 Task: Create a rule when custom fields attachments is set to a date not in next month by me.
Action: Mouse moved to (1051, 85)
Screenshot: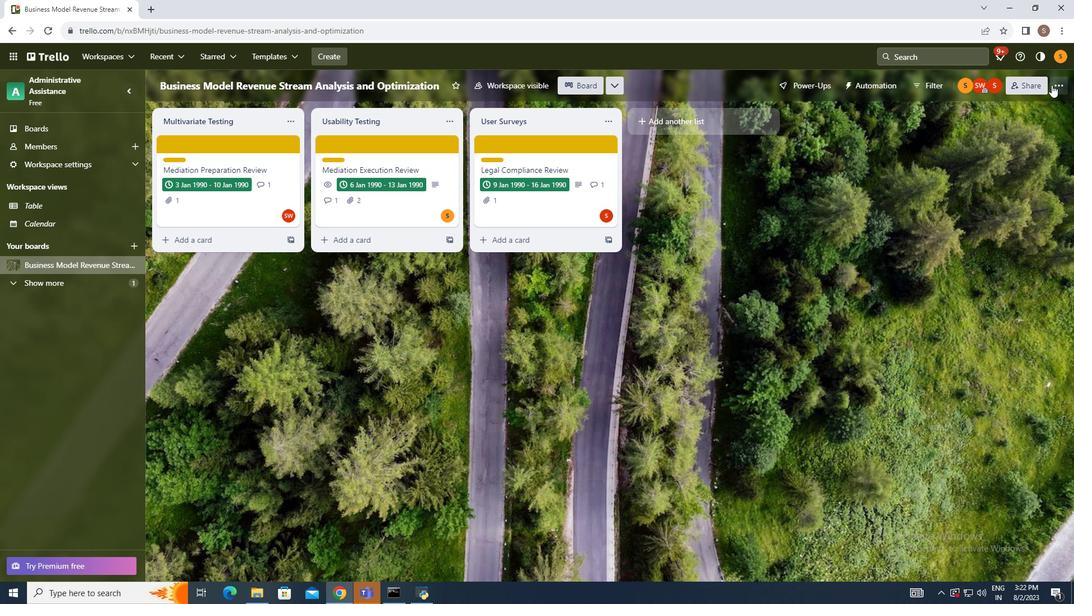 
Action: Mouse pressed left at (1051, 85)
Screenshot: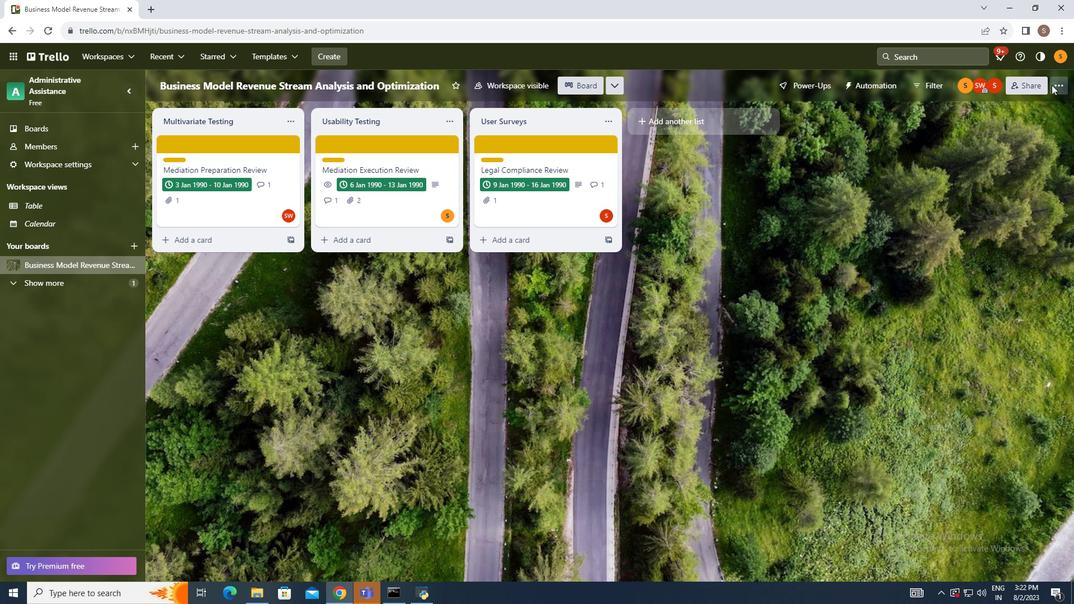 
Action: Mouse moved to (988, 234)
Screenshot: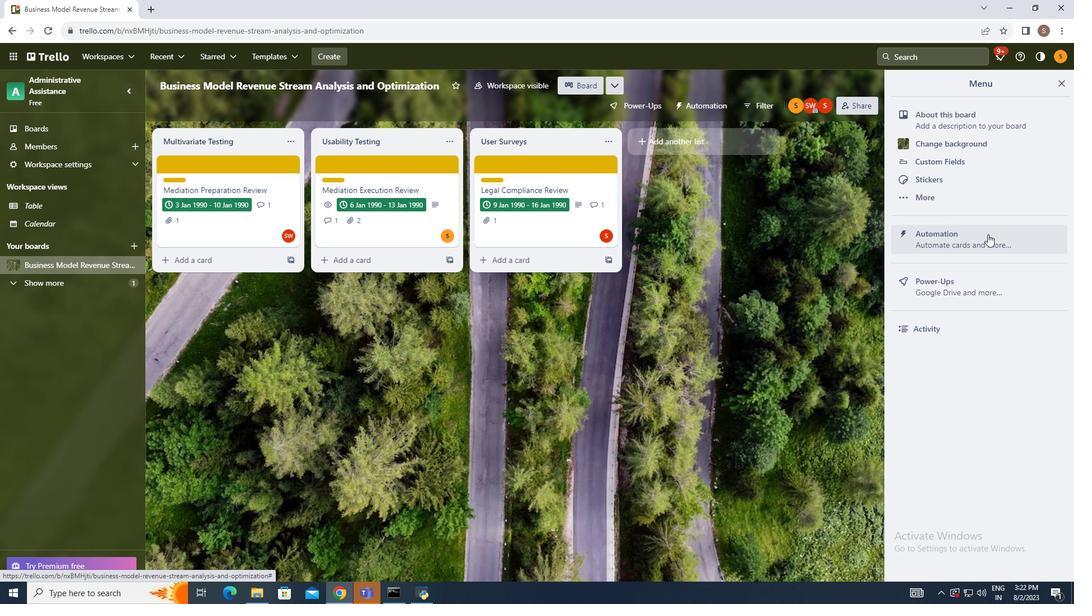 
Action: Mouse pressed left at (988, 234)
Screenshot: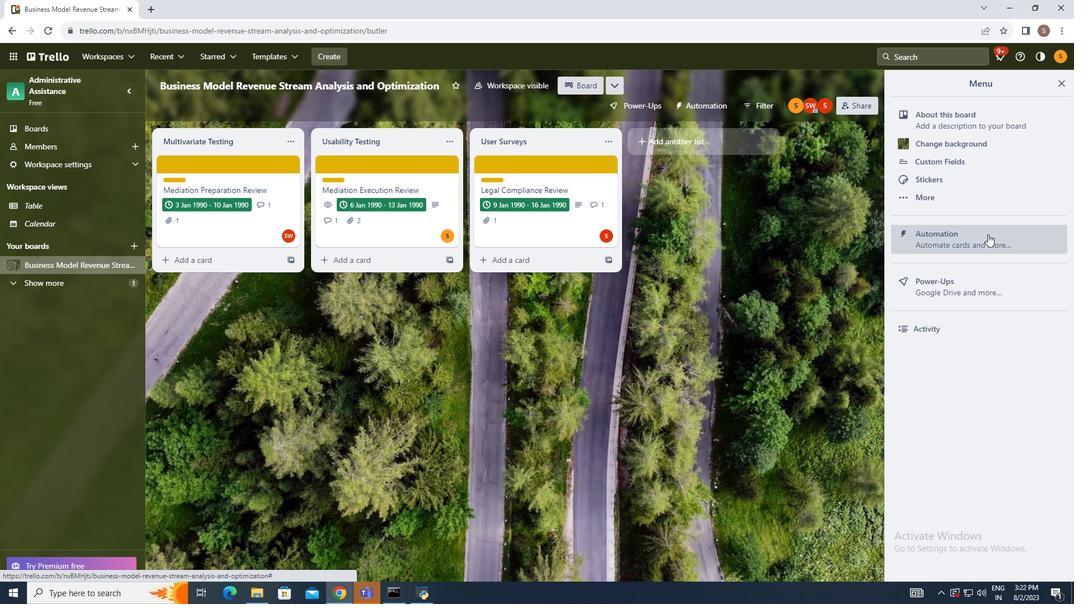 
Action: Mouse moved to (217, 207)
Screenshot: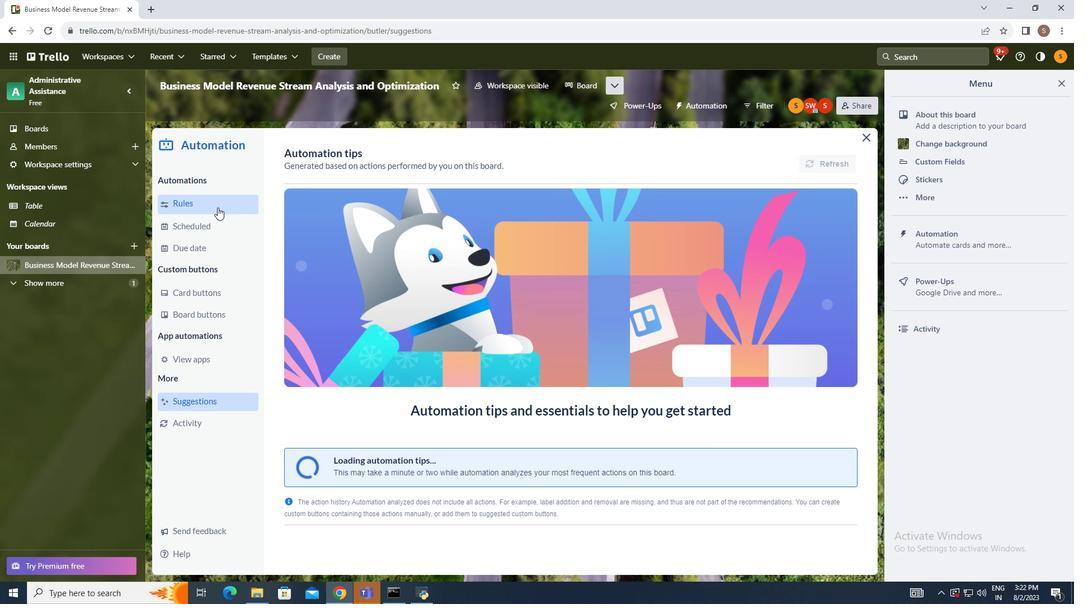 
Action: Mouse pressed left at (217, 207)
Screenshot: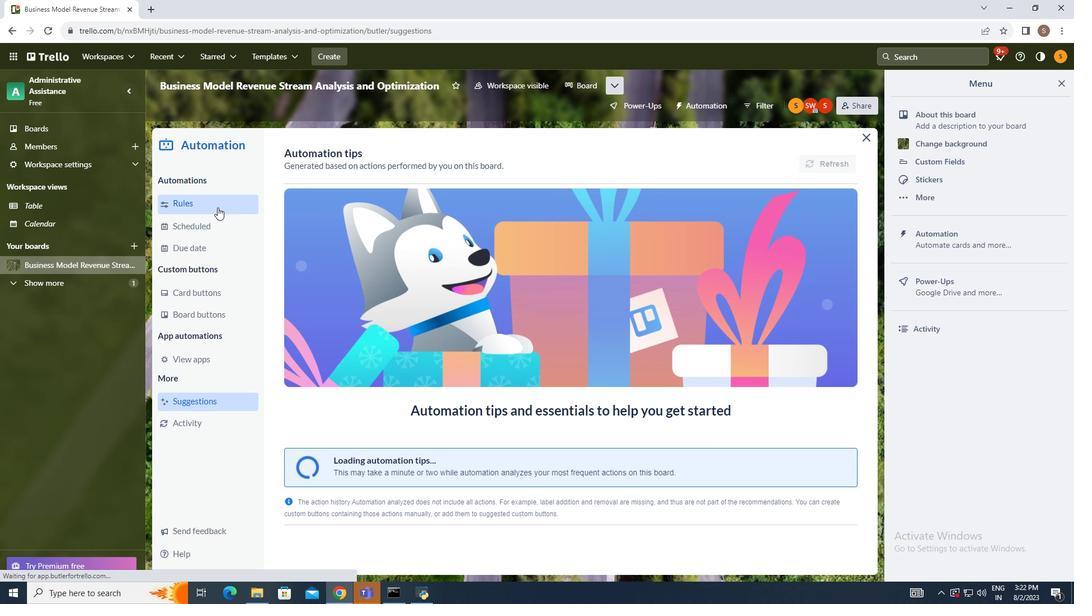 
Action: Mouse moved to (750, 154)
Screenshot: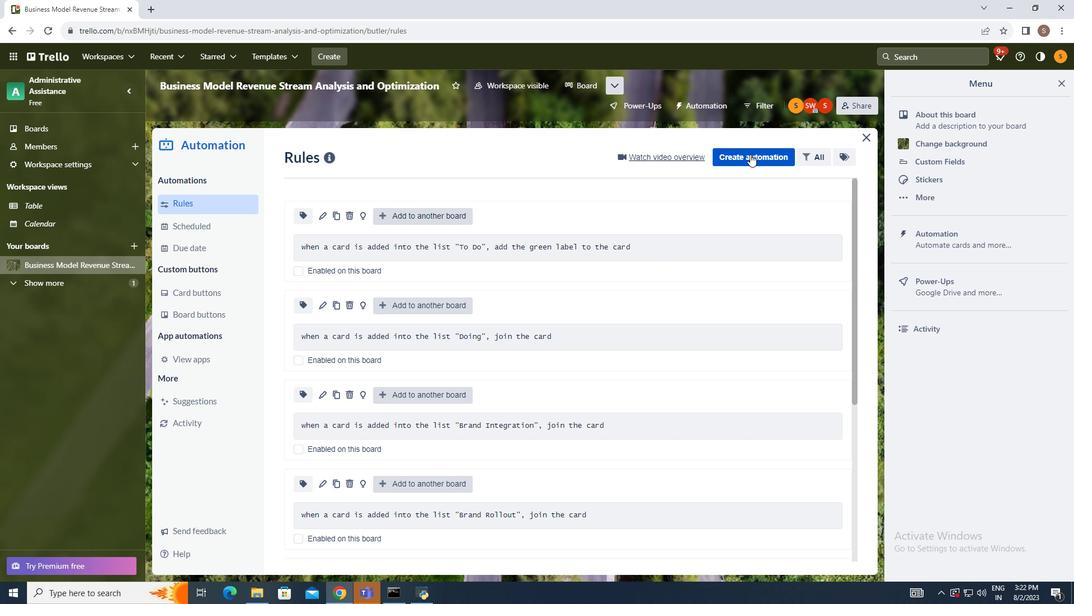 
Action: Mouse pressed left at (750, 154)
Screenshot: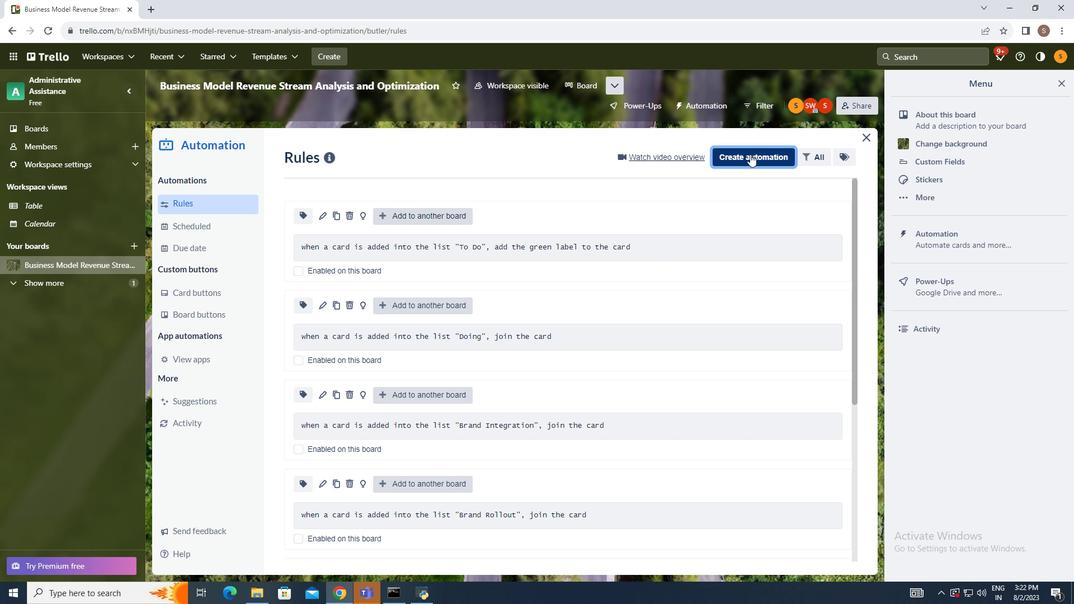 
Action: Mouse moved to (563, 268)
Screenshot: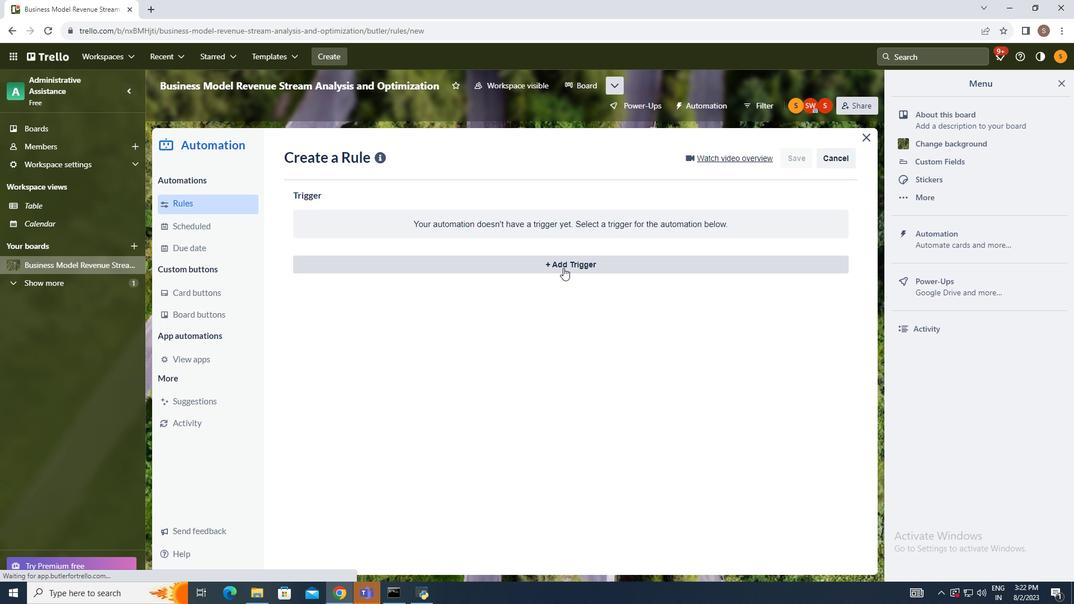 
Action: Mouse pressed left at (563, 268)
Screenshot: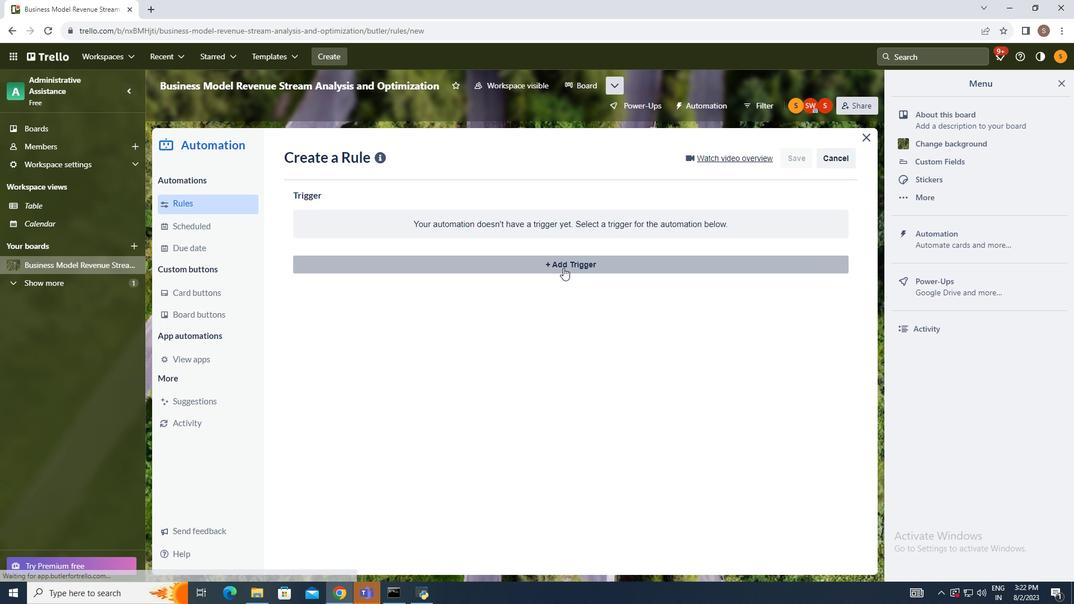 
Action: Mouse moved to (562, 305)
Screenshot: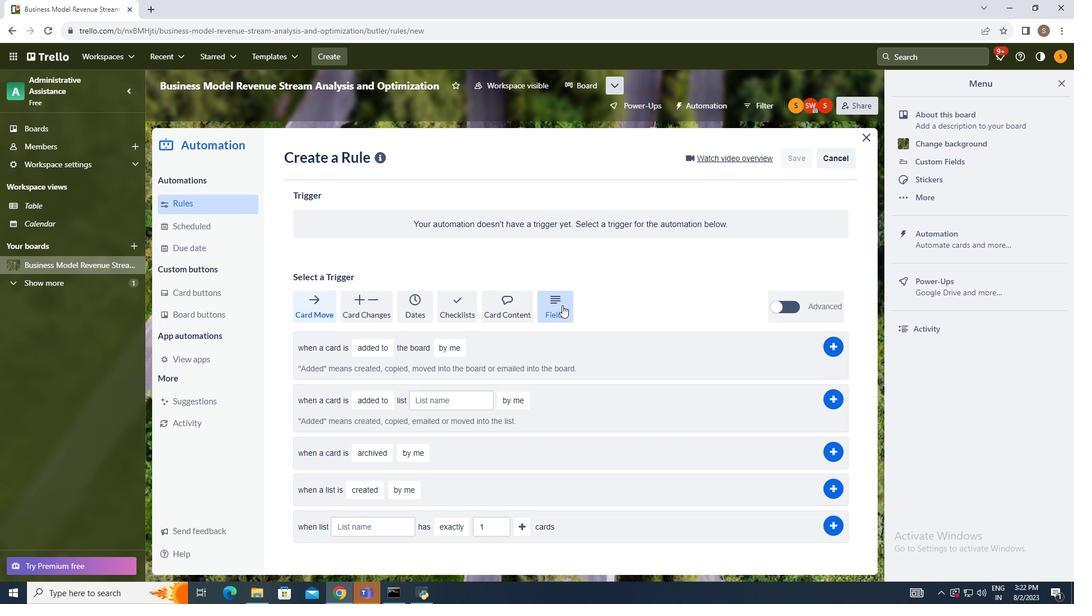 
Action: Mouse pressed left at (562, 305)
Screenshot: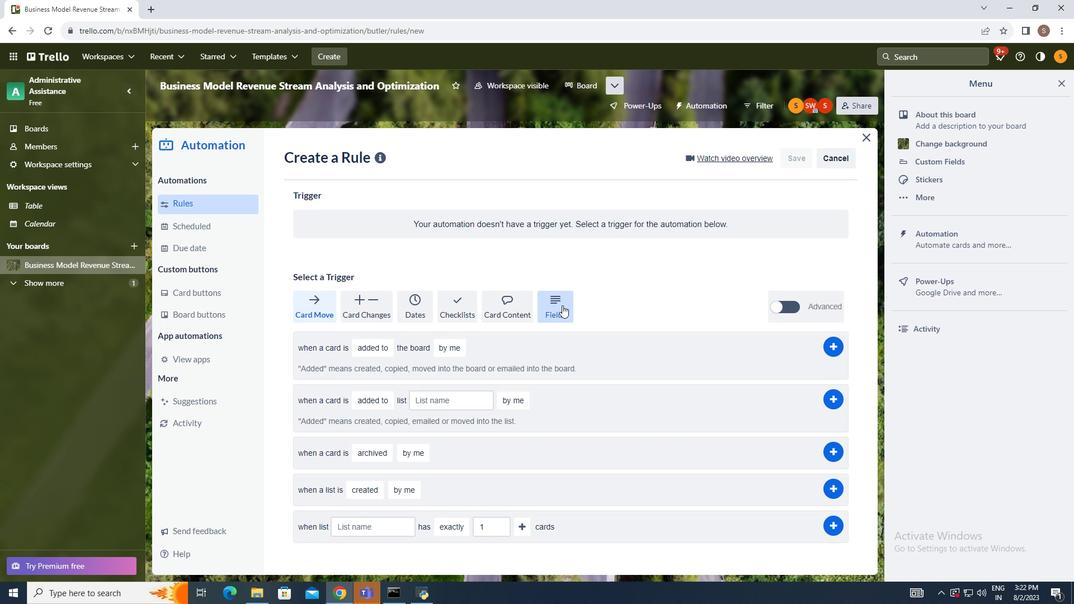 
Action: Mouse moved to (598, 358)
Screenshot: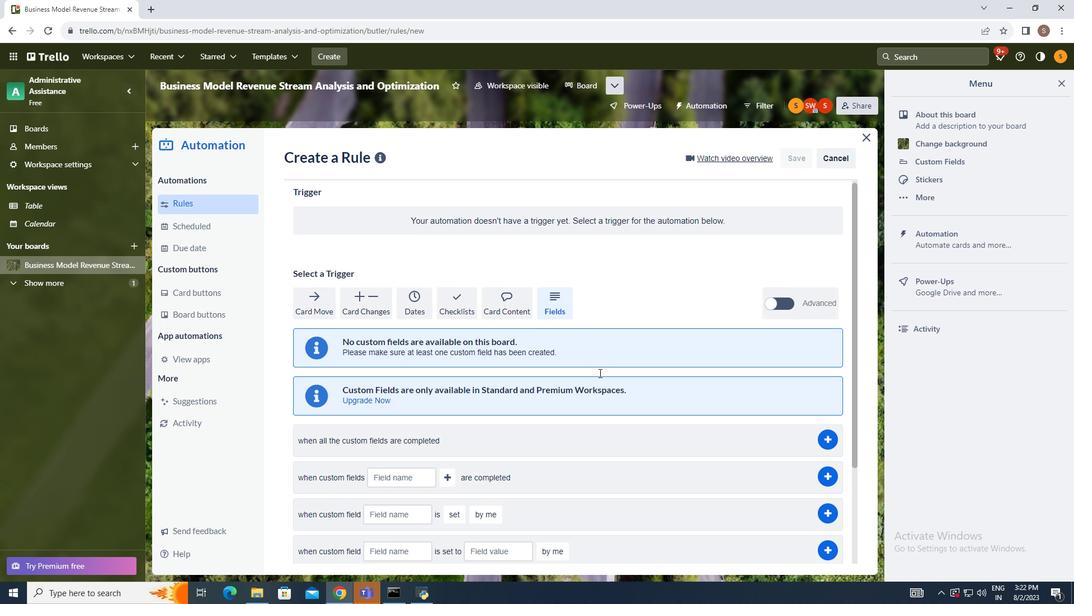 
Action: Mouse scrolled (598, 358) with delta (0, 0)
Screenshot: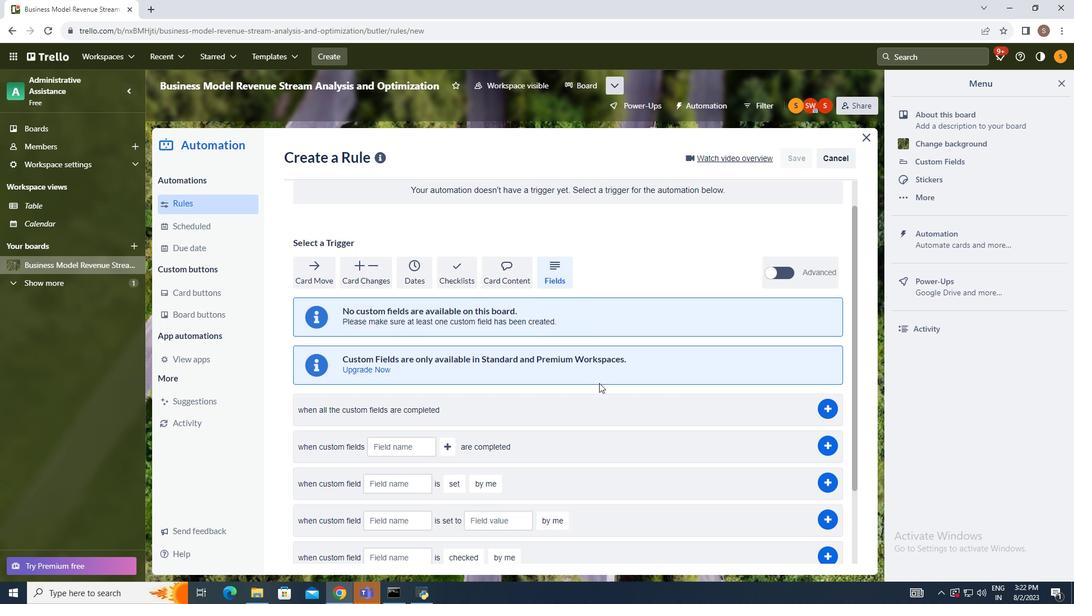 
Action: Mouse moved to (599, 363)
Screenshot: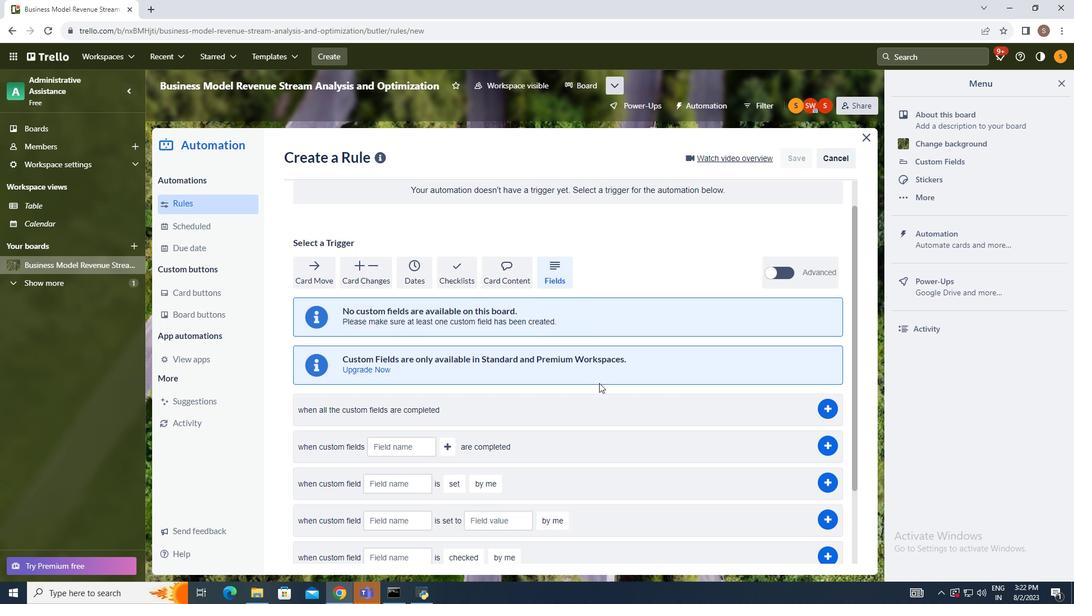 
Action: Mouse scrolled (599, 362) with delta (0, 0)
Screenshot: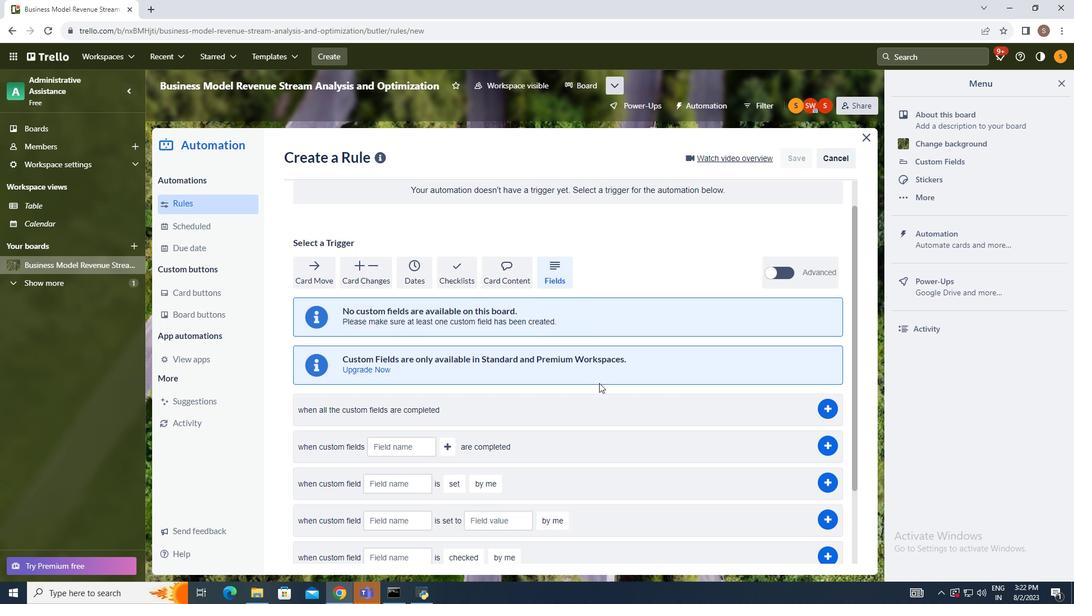 
Action: Mouse moved to (599, 376)
Screenshot: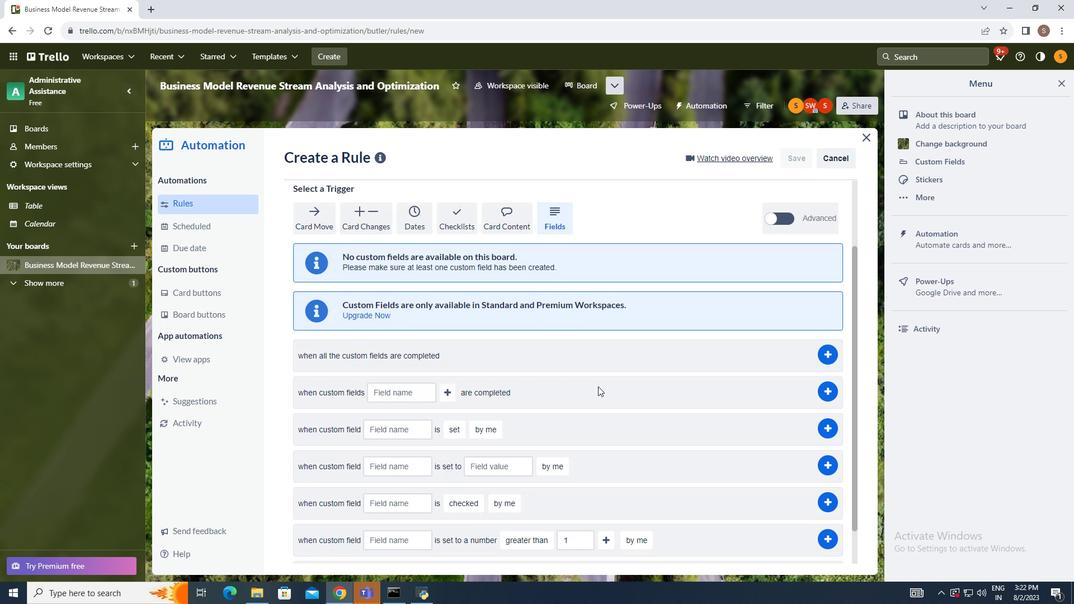 
Action: Mouse scrolled (599, 374) with delta (0, 0)
Screenshot: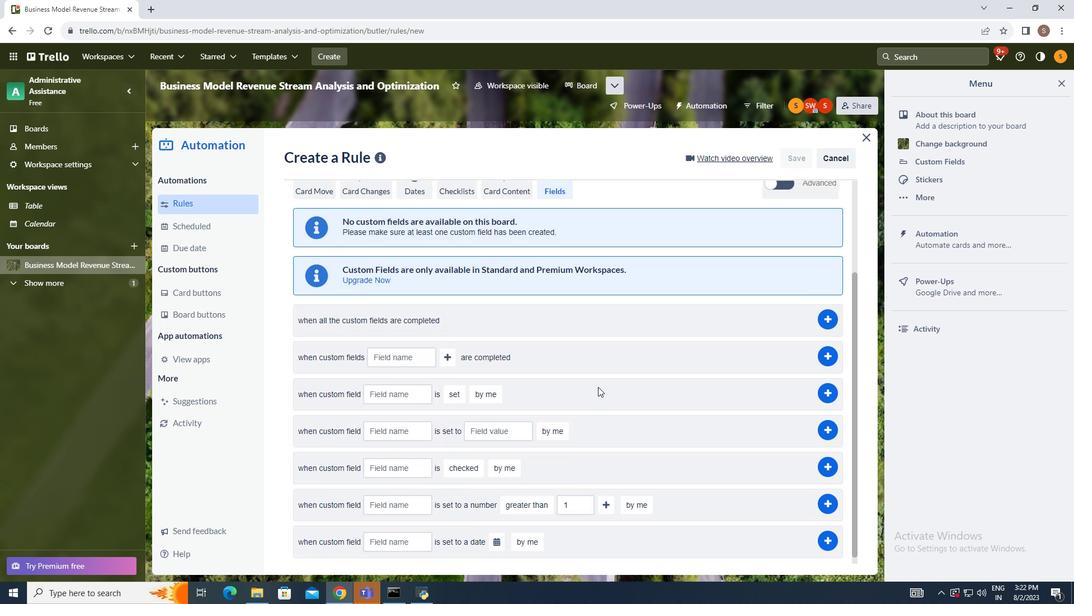 
Action: Mouse moved to (599, 383)
Screenshot: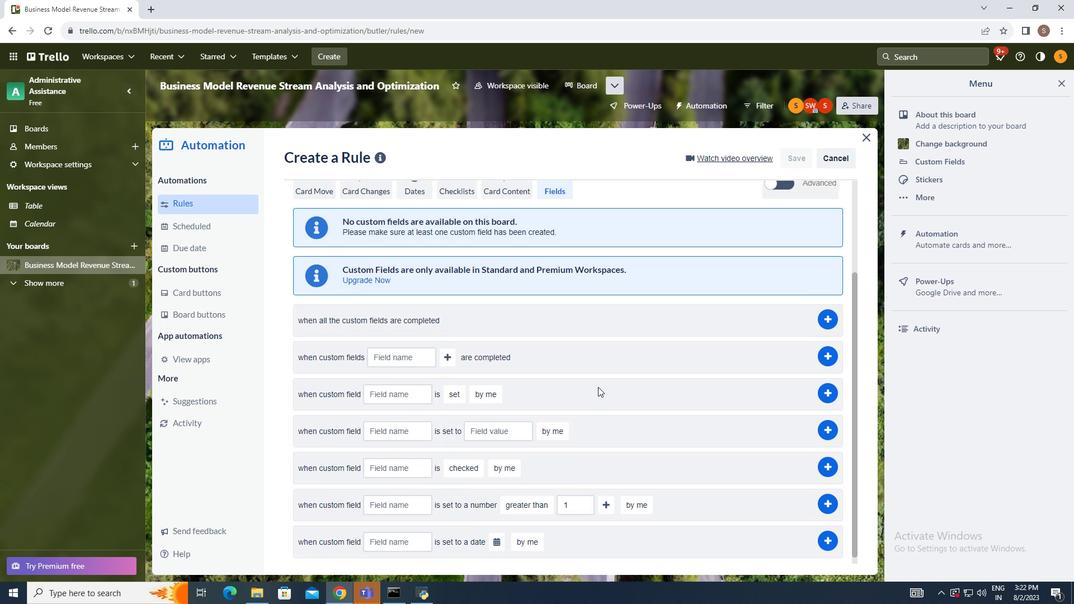 
Action: Mouse scrolled (599, 382) with delta (0, 0)
Screenshot: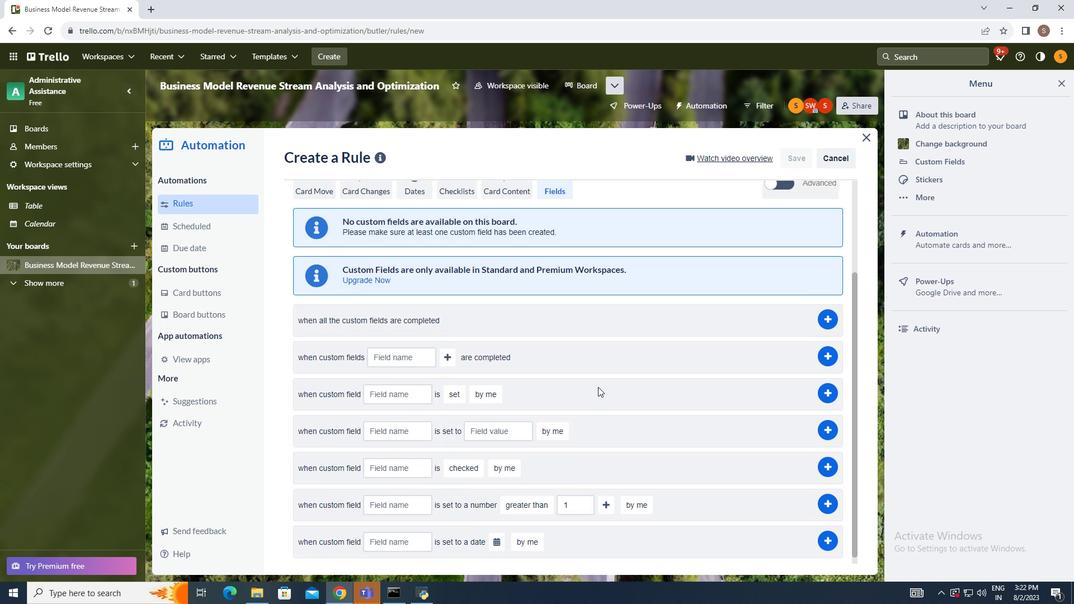 
Action: Mouse moved to (598, 386)
Screenshot: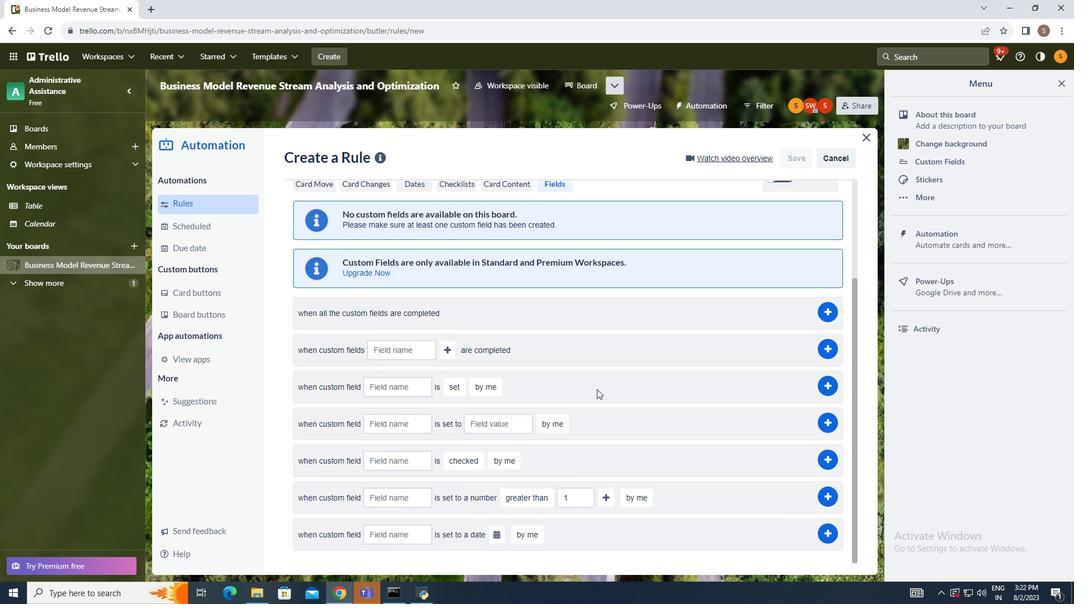 
Action: Mouse scrolled (598, 387) with delta (0, 0)
Screenshot: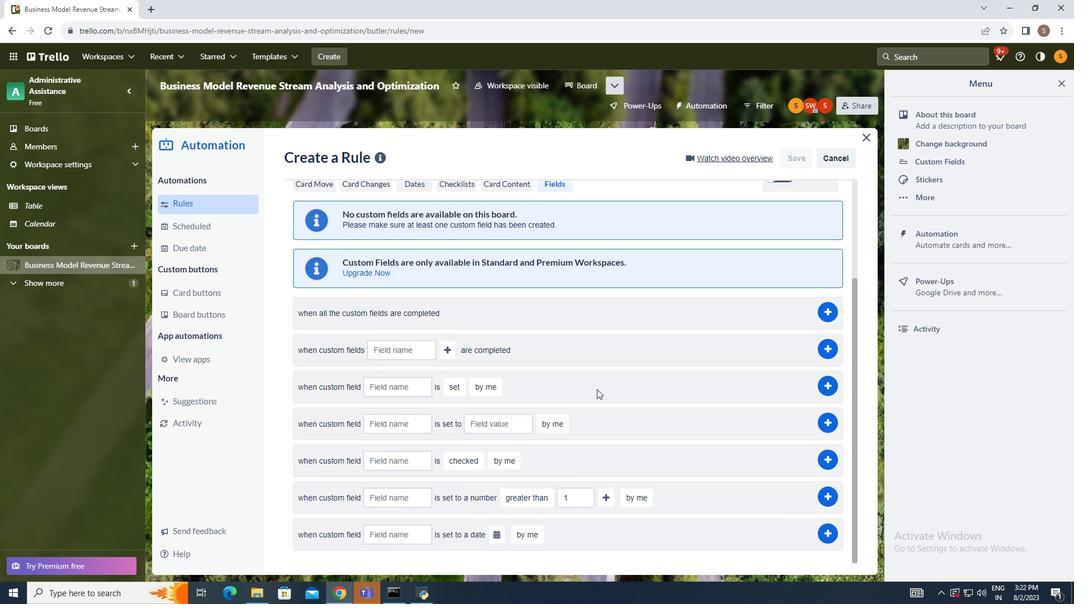
Action: Mouse moved to (598, 387)
Screenshot: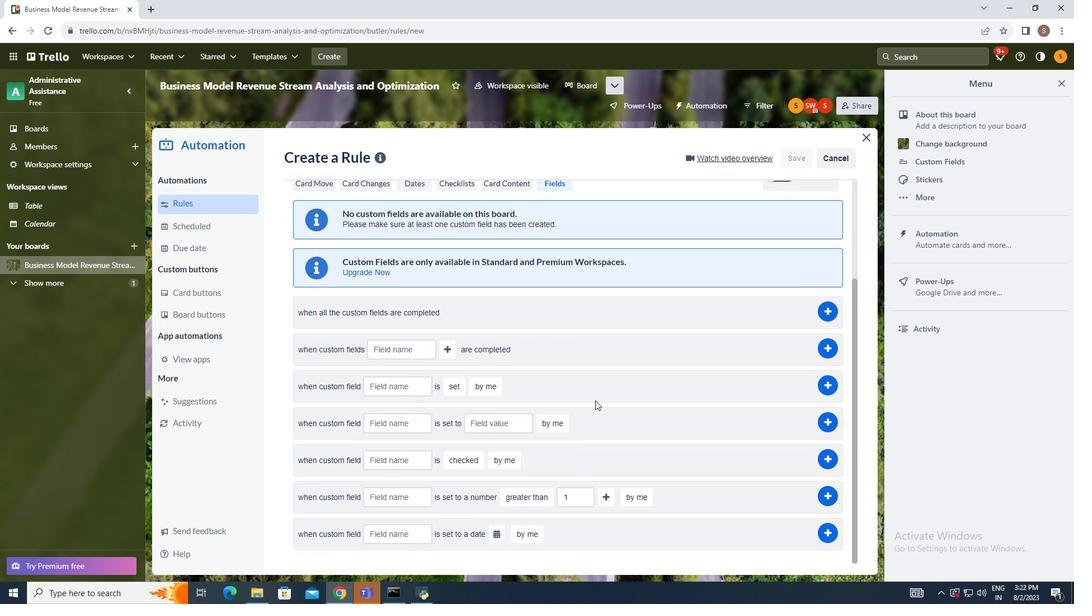 
Action: Mouse scrolled (598, 386) with delta (0, 0)
Screenshot: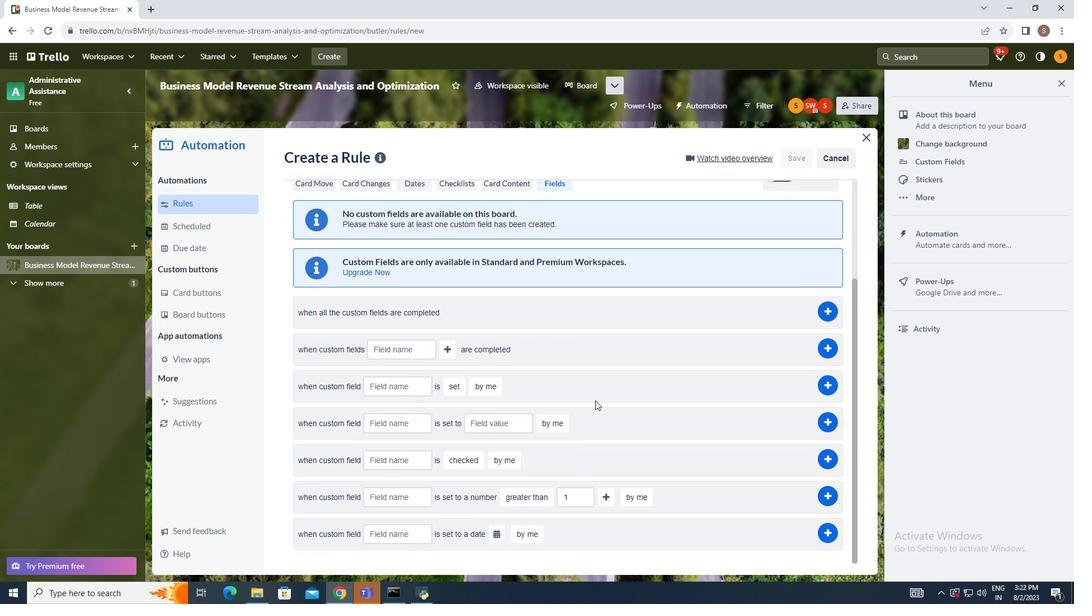 
Action: Mouse moved to (391, 536)
Screenshot: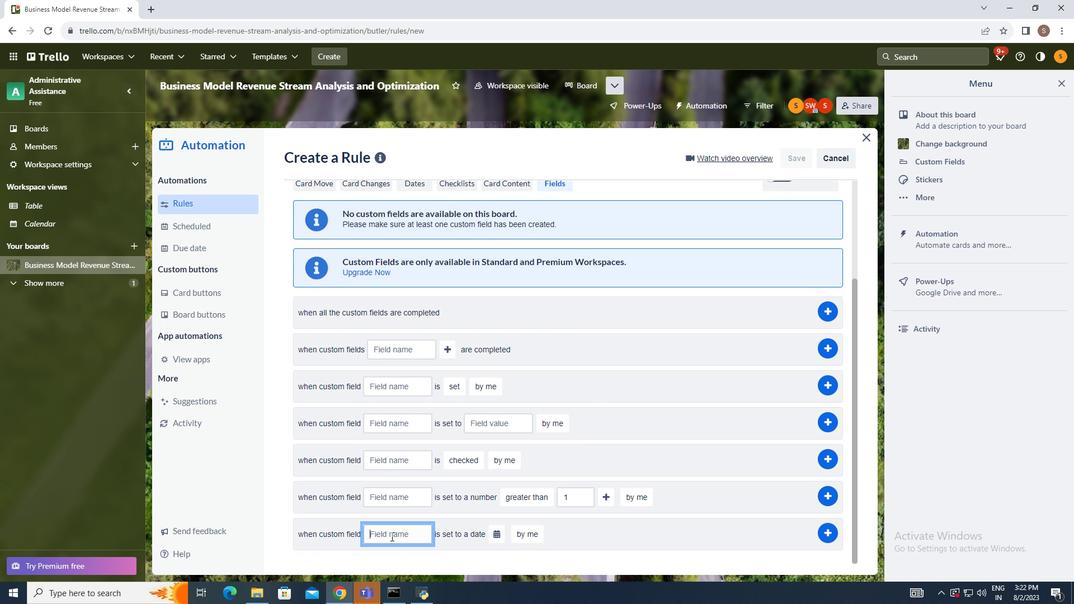
Action: Mouse pressed left at (391, 536)
Screenshot: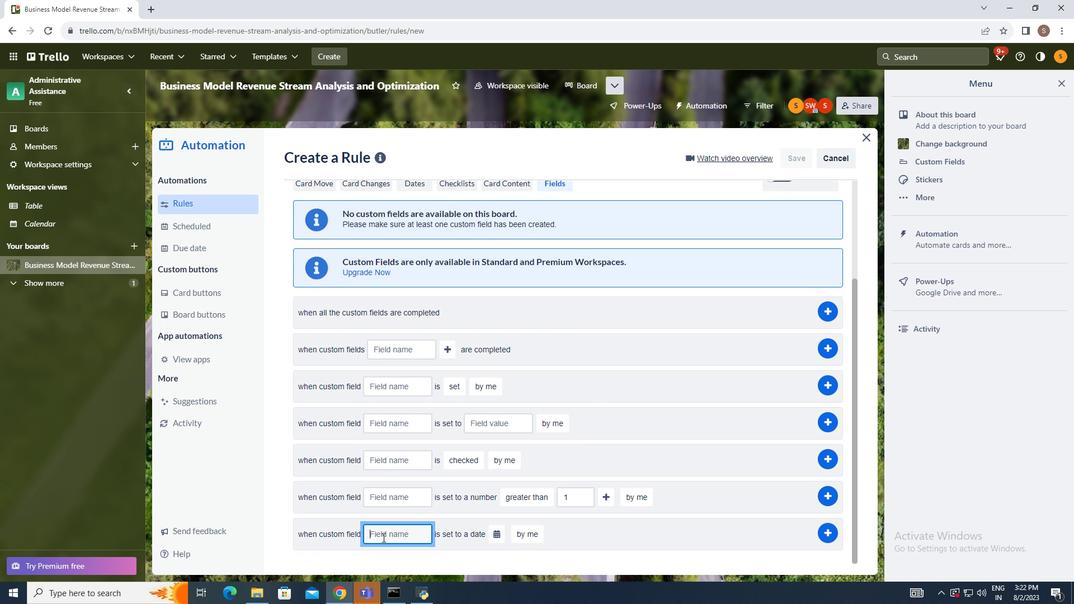 
Action: Mouse moved to (252, 487)
Screenshot: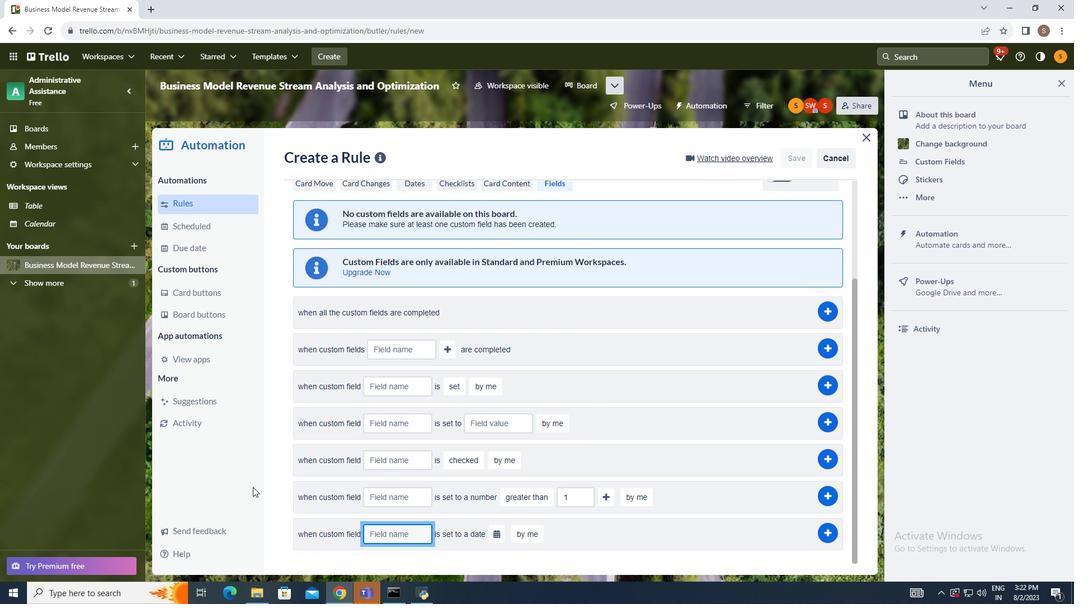 
Action: Key pressed attachments
Screenshot: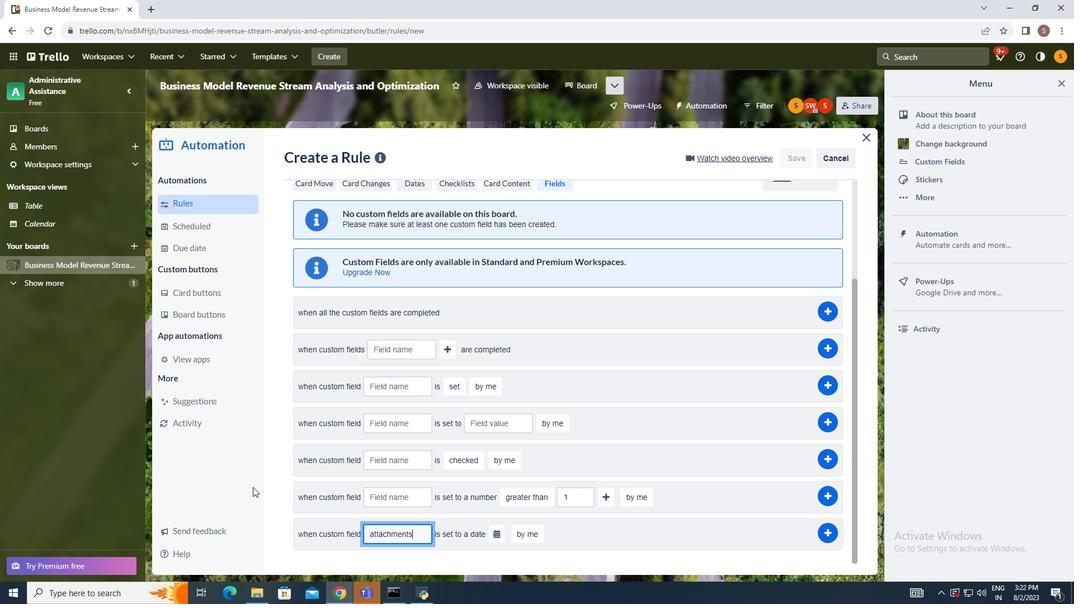 
Action: Mouse moved to (493, 537)
Screenshot: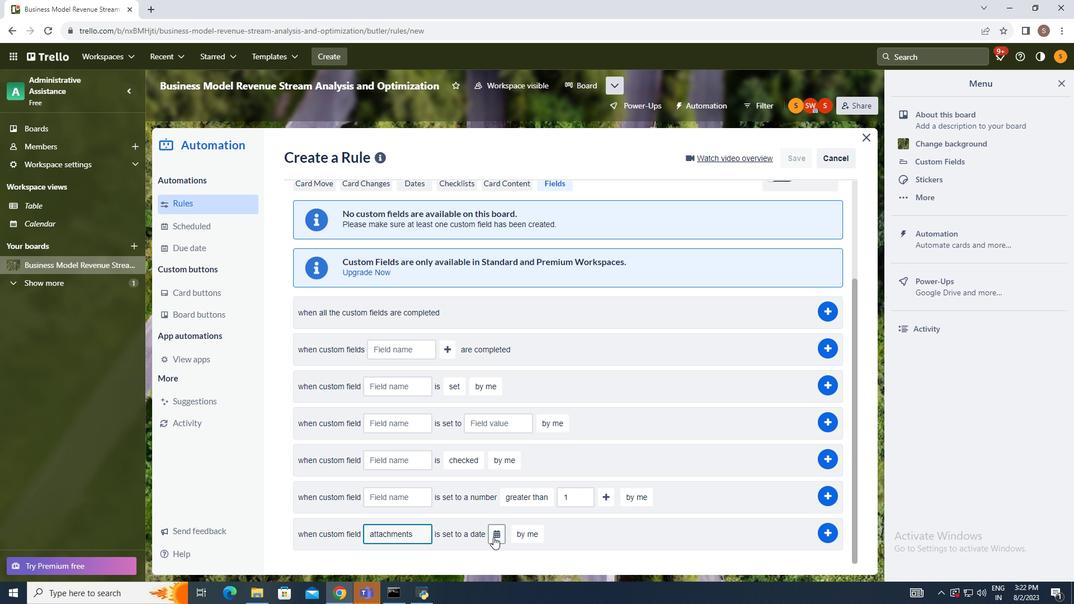 
Action: Mouse pressed left at (493, 537)
Screenshot: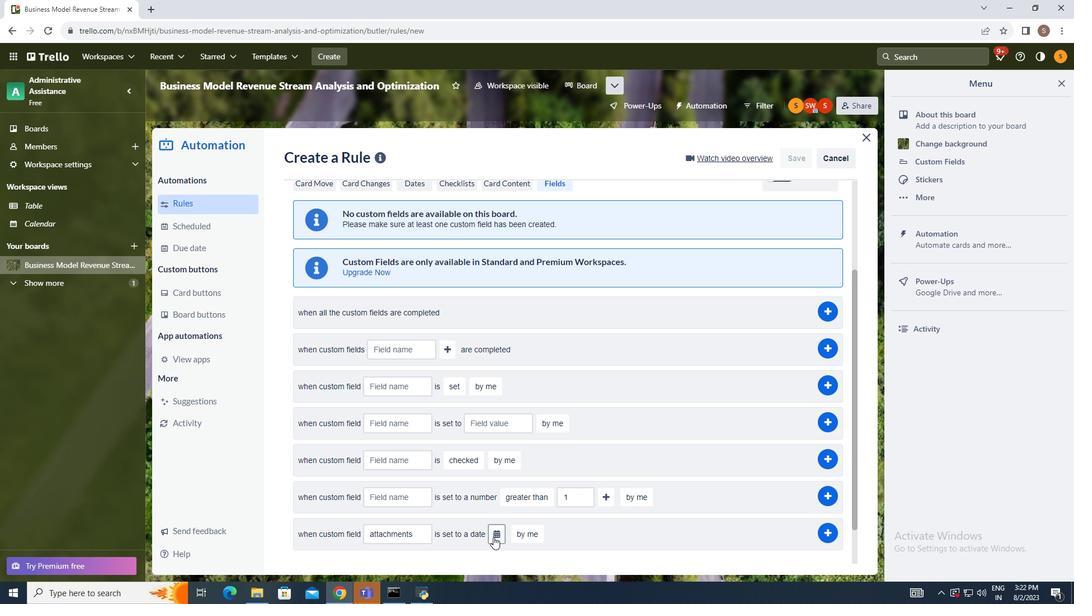 
Action: Mouse moved to (481, 535)
Screenshot: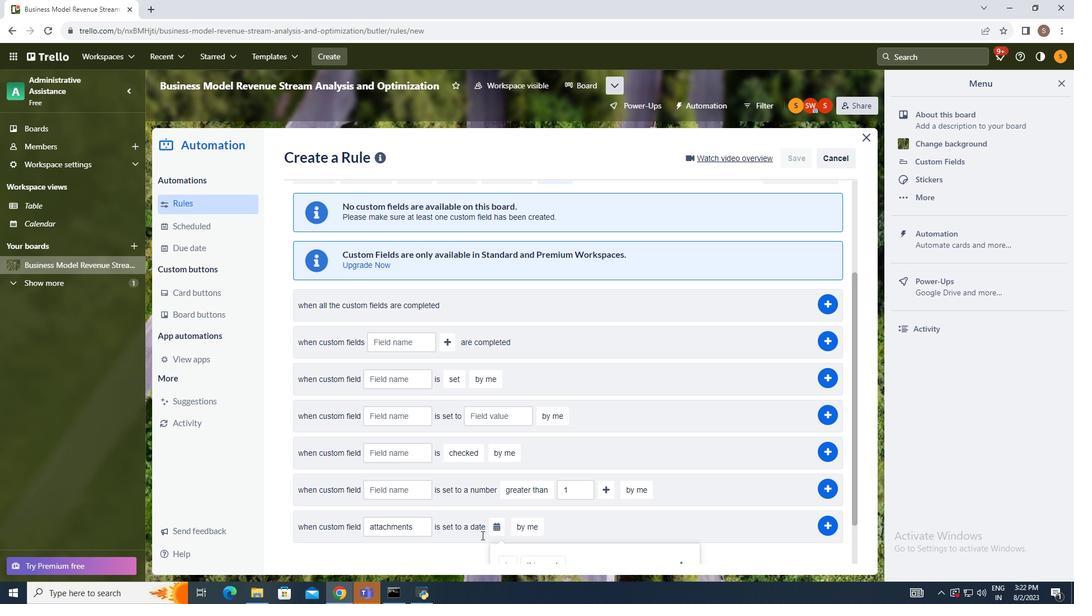 
Action: Mouse scrolled (481, 534) with delta (0, 0)
Screenshot: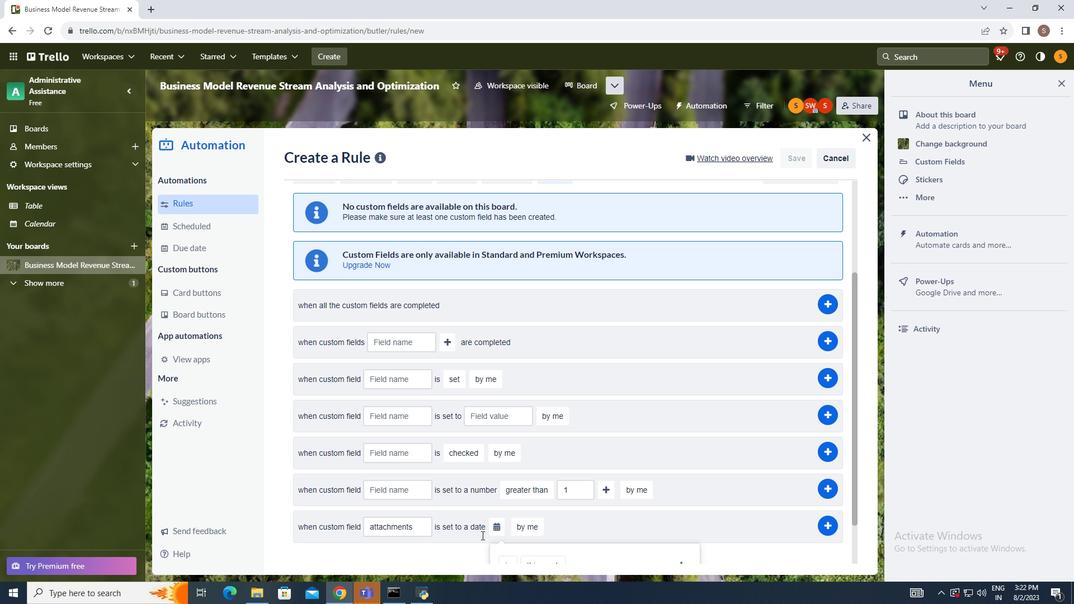 
Action: Mouse scrolled (481, 534) with delta (0, 0)
Screenshot: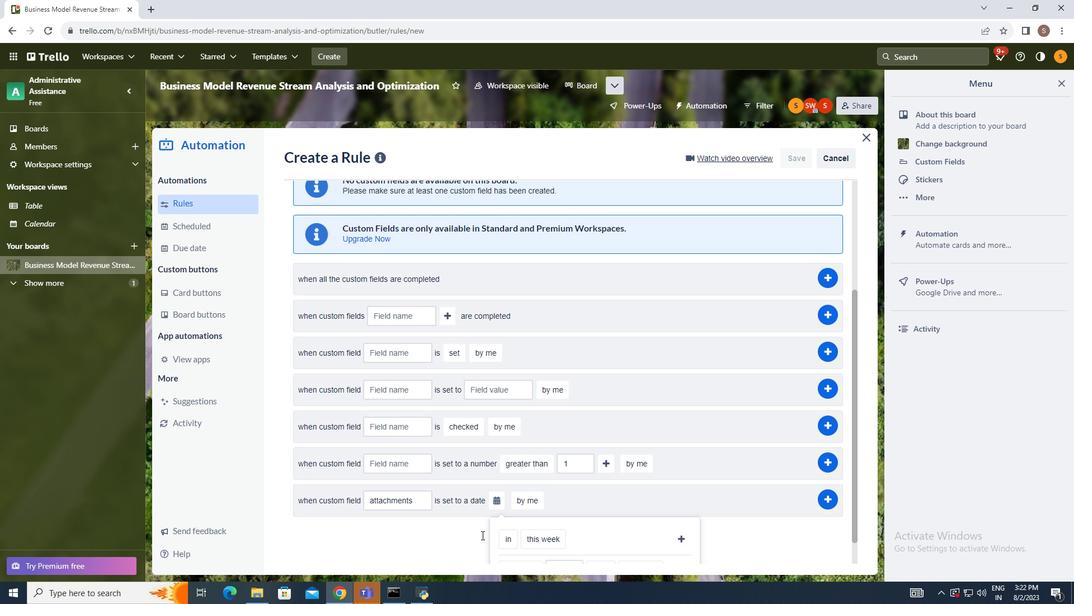 
Action: Mouse scrolled (481, 536) with delta (0, 0)
Screenshot: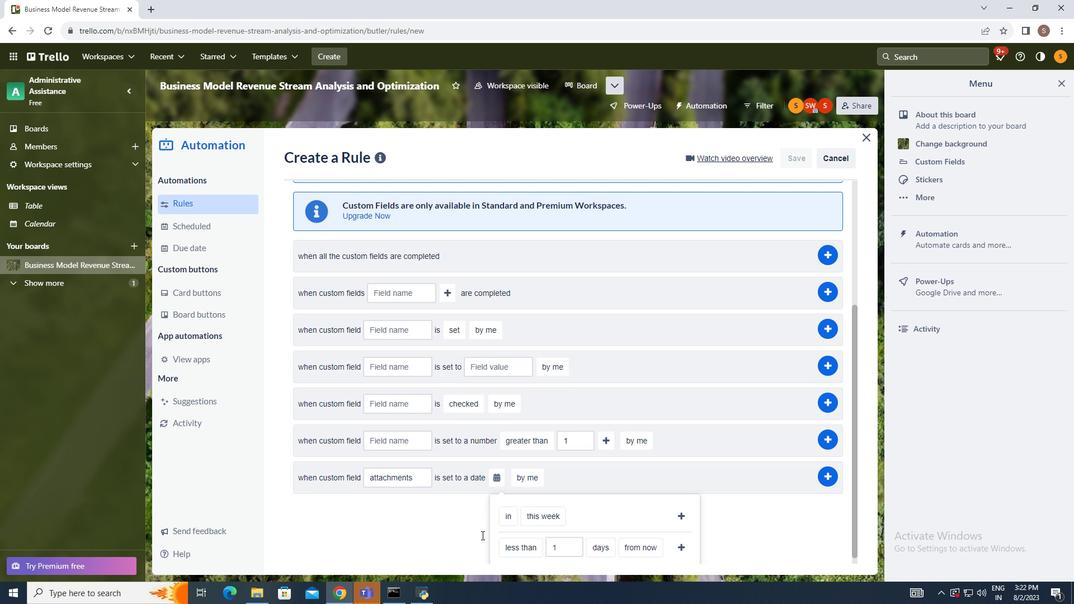 
Action: Mouse scrolled (481, 534) with delta (0, 0)
Screenshot: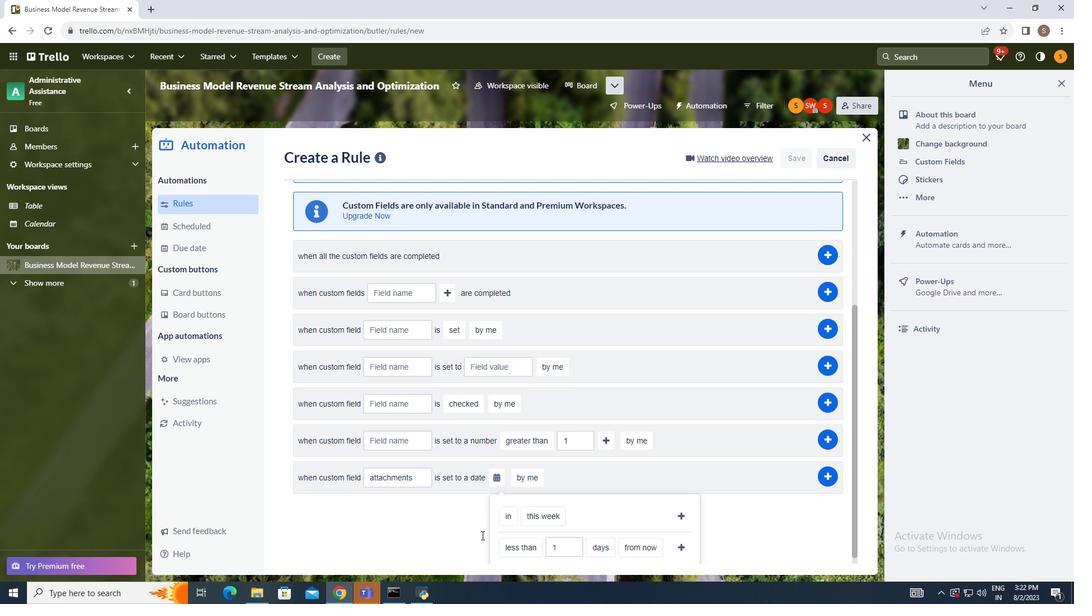
Action: Mouse moved to (513, 506)
Screenshot: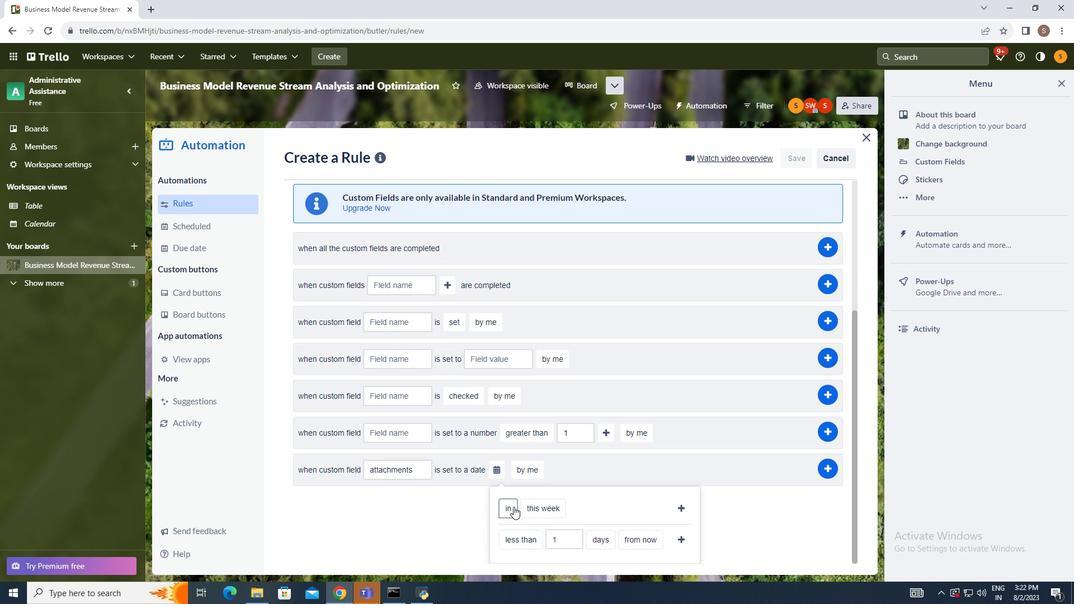 
Action: Mouse pressed left at (513, 506)
Screenshot: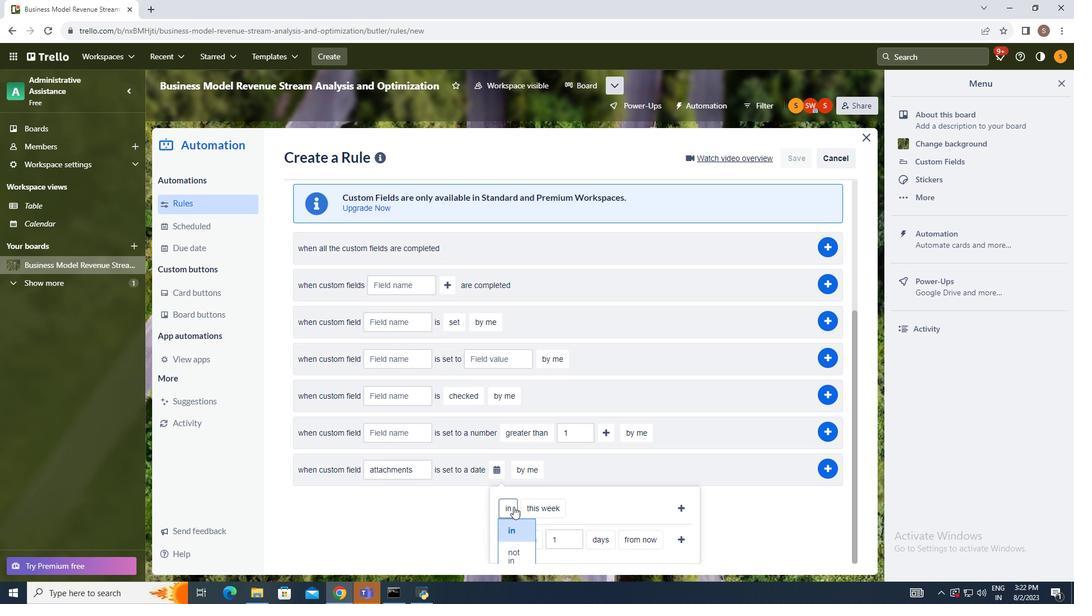 
Action: Mouse moved to (513, 550)
Screenshot: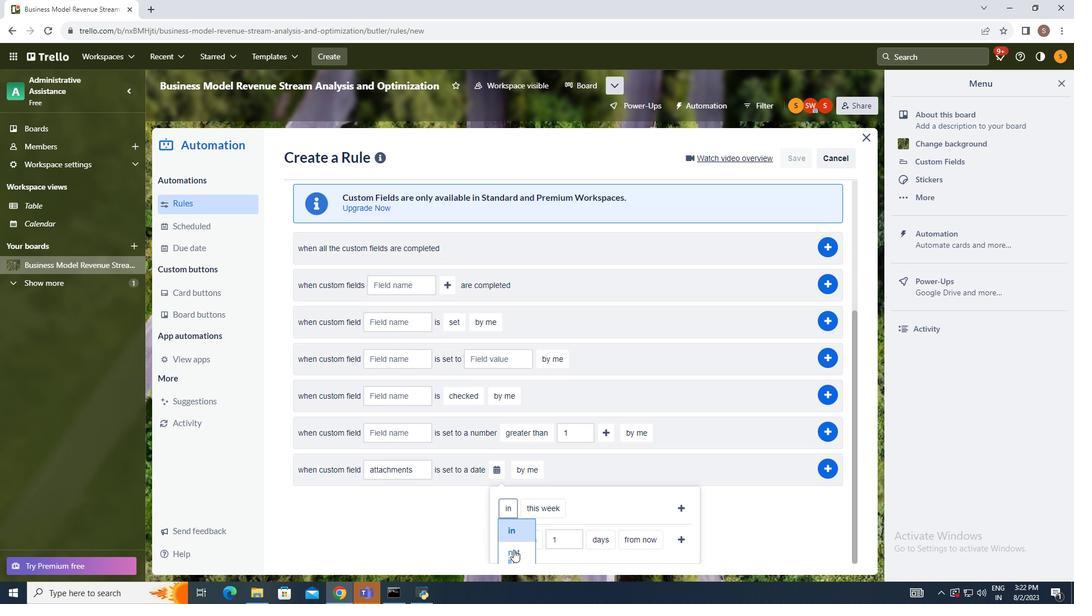 
Action: Mouse pressed left at (513, 550)
Screenshot: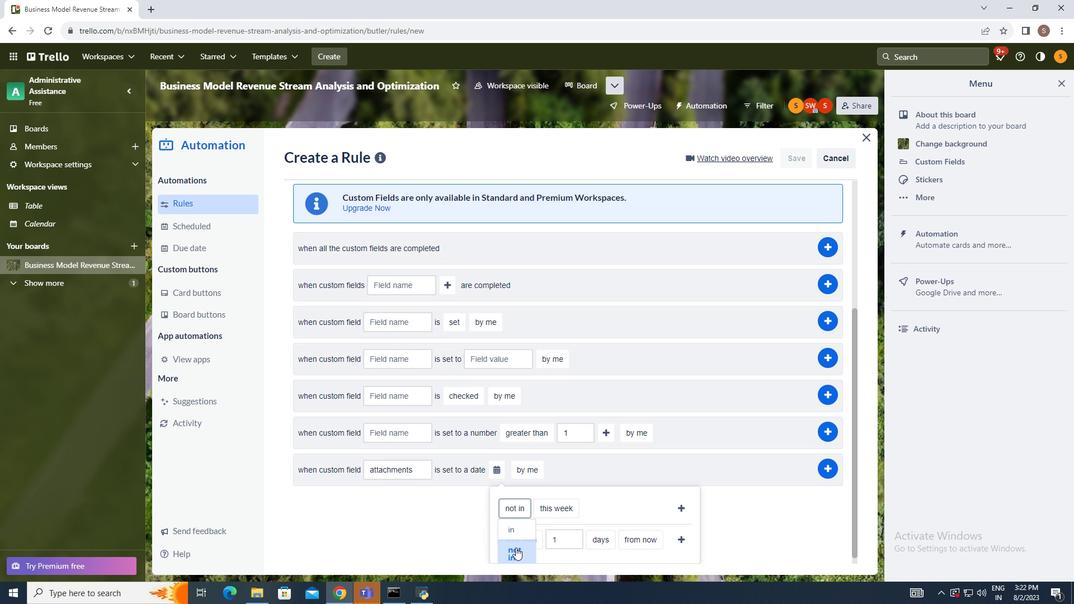 
Action: Mouse moved to (549, 508)
Screenshot: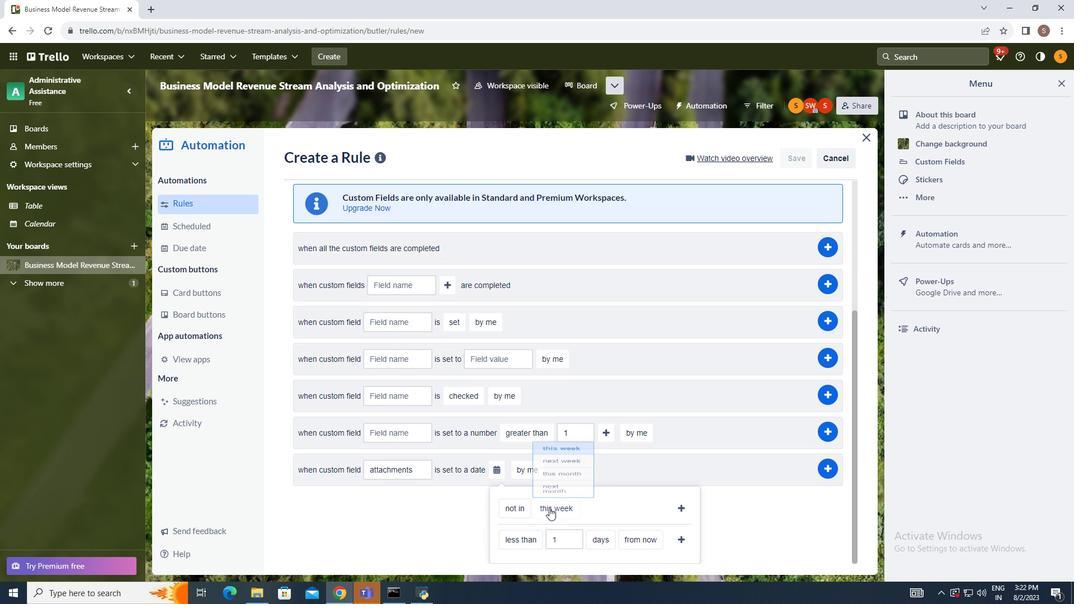 
Action: Mouse pressed left at (549, 508)
Screenshot: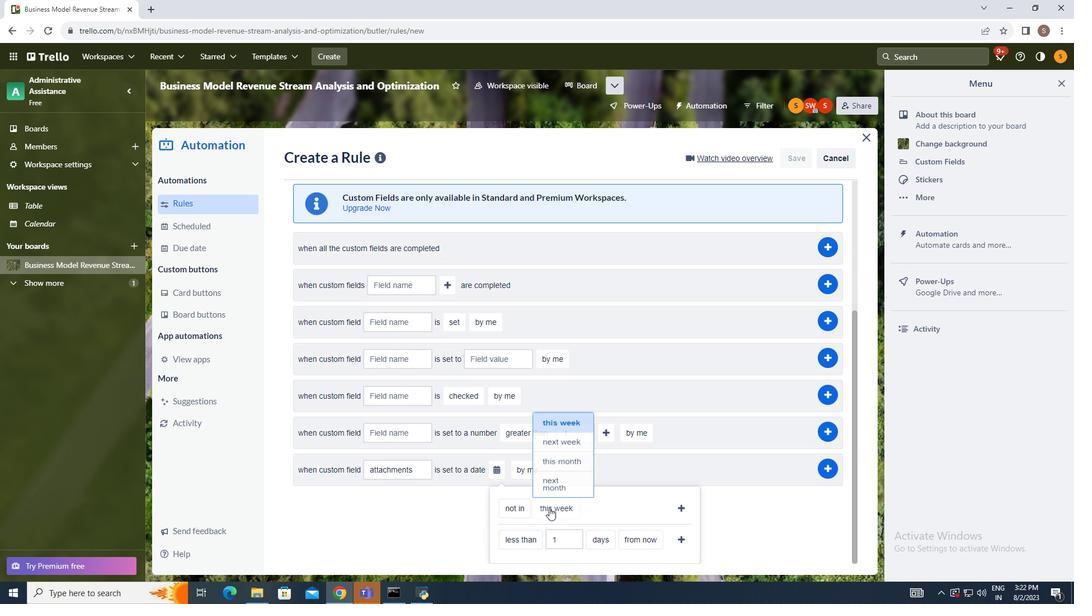 
Action: Mouse moved to (560, 481)
Screenshot: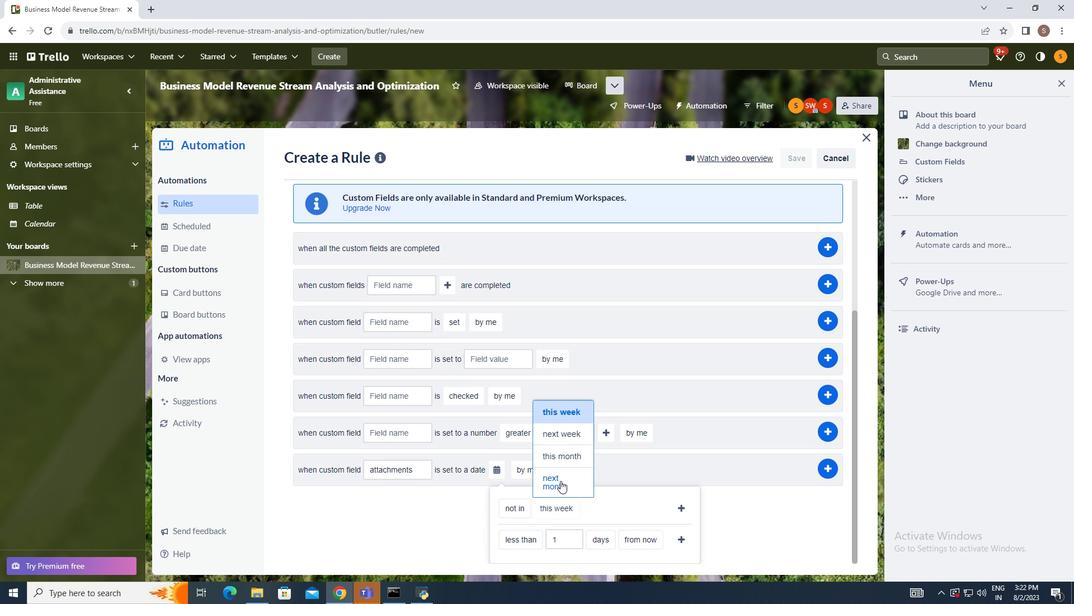 
Action: Mouse pressed left at (560, 481)
Screenshot: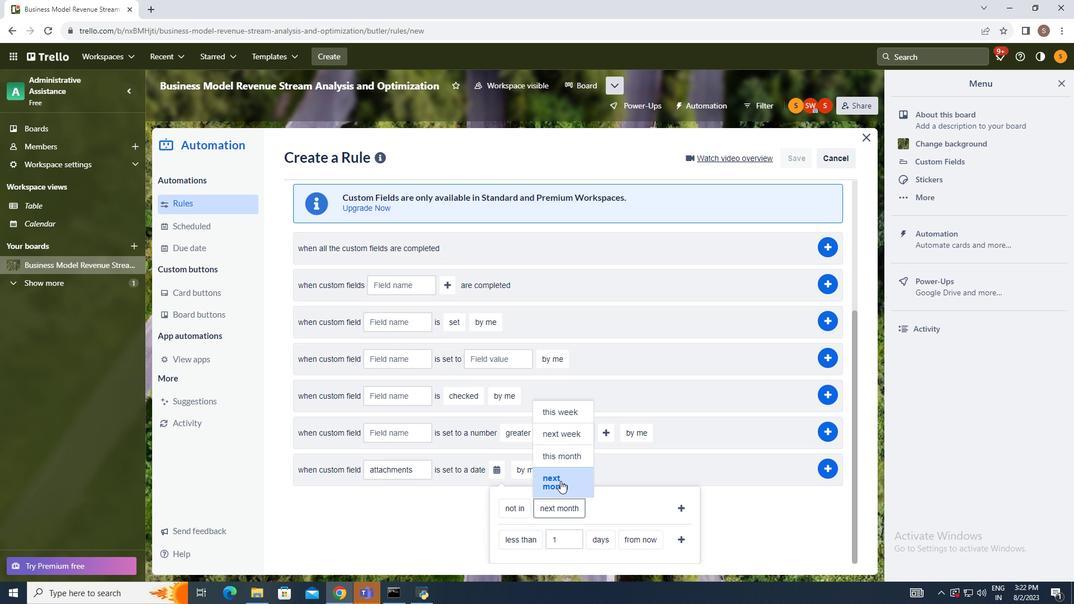 
Action: Mouse moved to (684, 506)
Screenshot: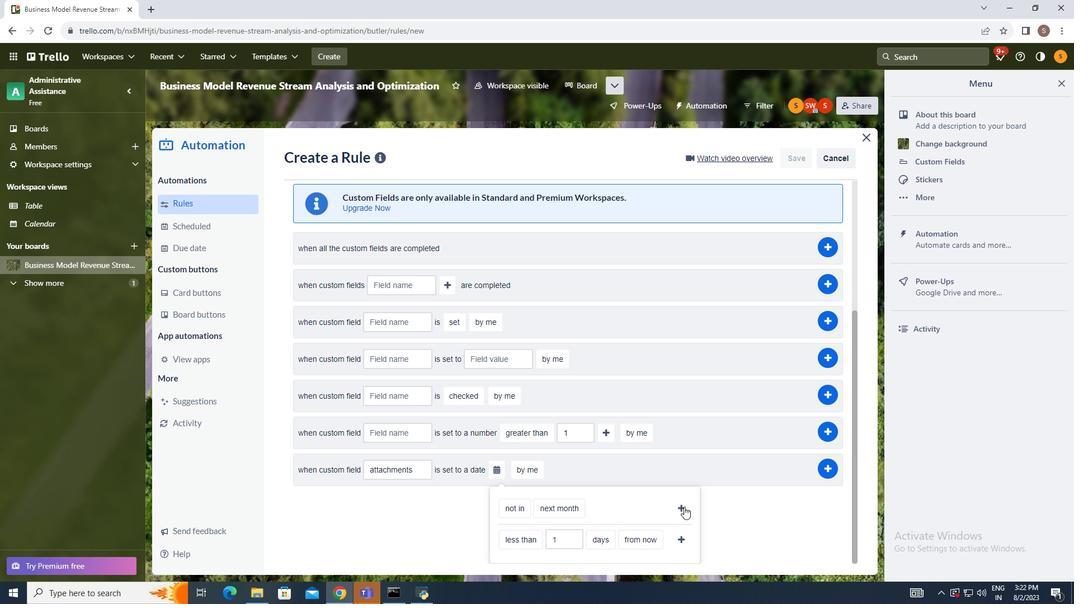 
Action: Mouse pressed left at (684, 506)
Screenshot: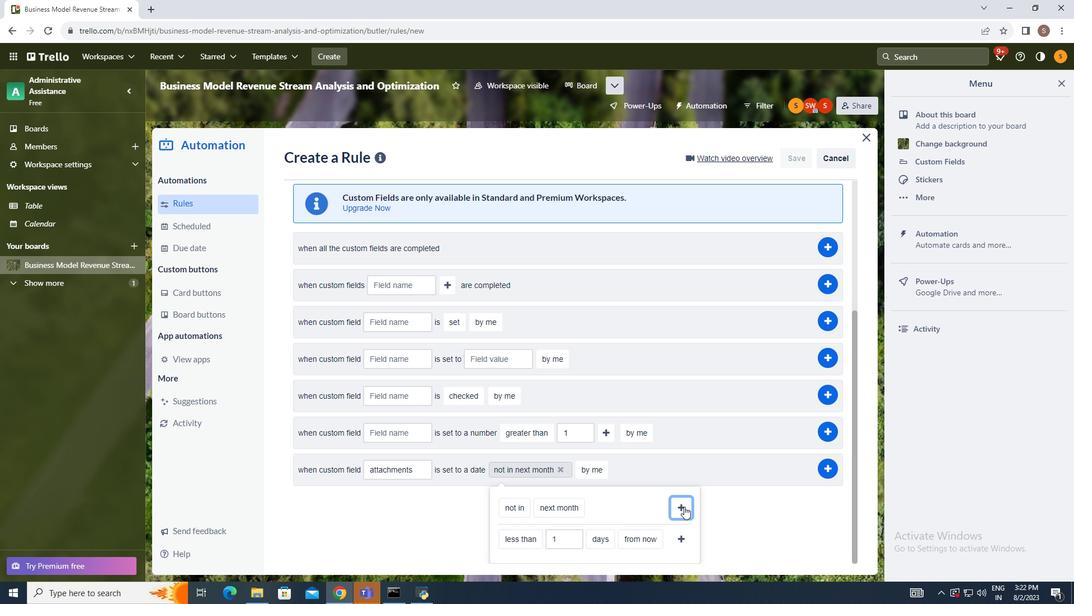 
Action: Mouse moved to (791, 548)
Screenshot: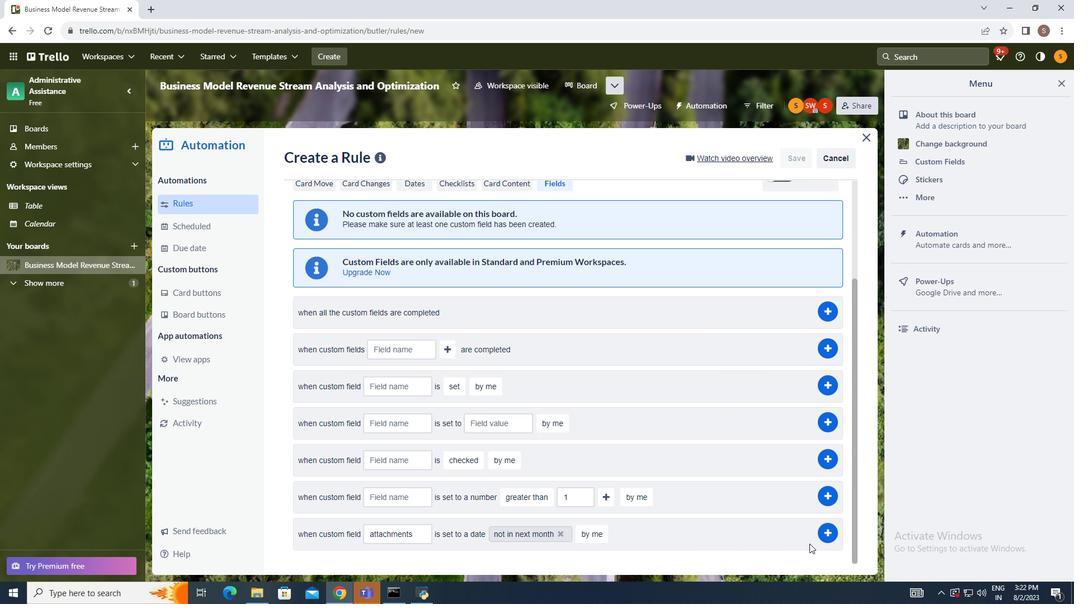 
Action: Mouse scrolled (758, 548) with delta (0, 0)
Screenshot: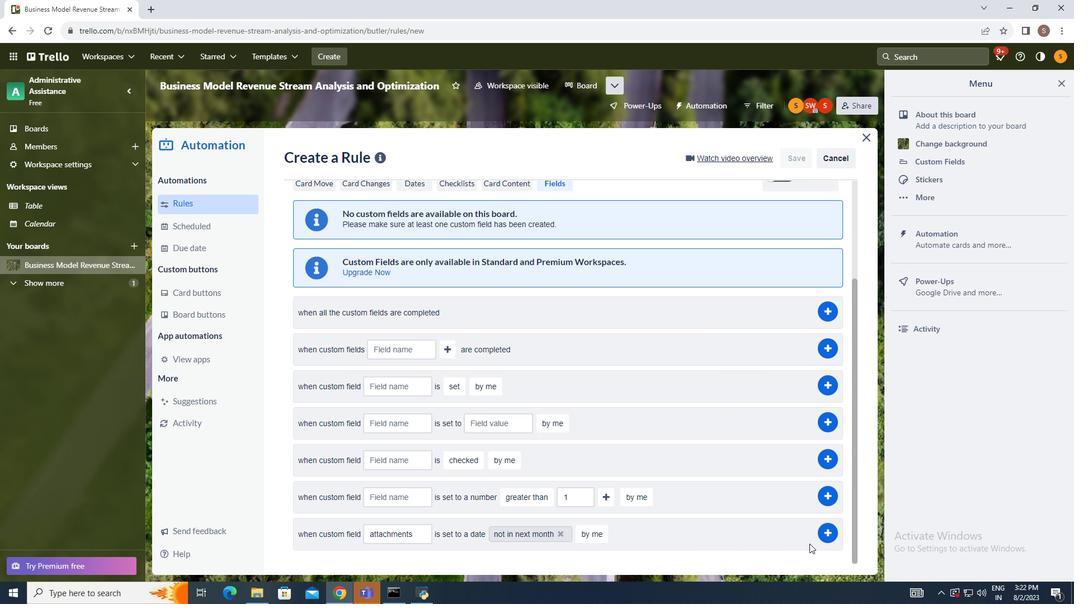 
Action: Mouse moved to (832, 529)
Screenshot: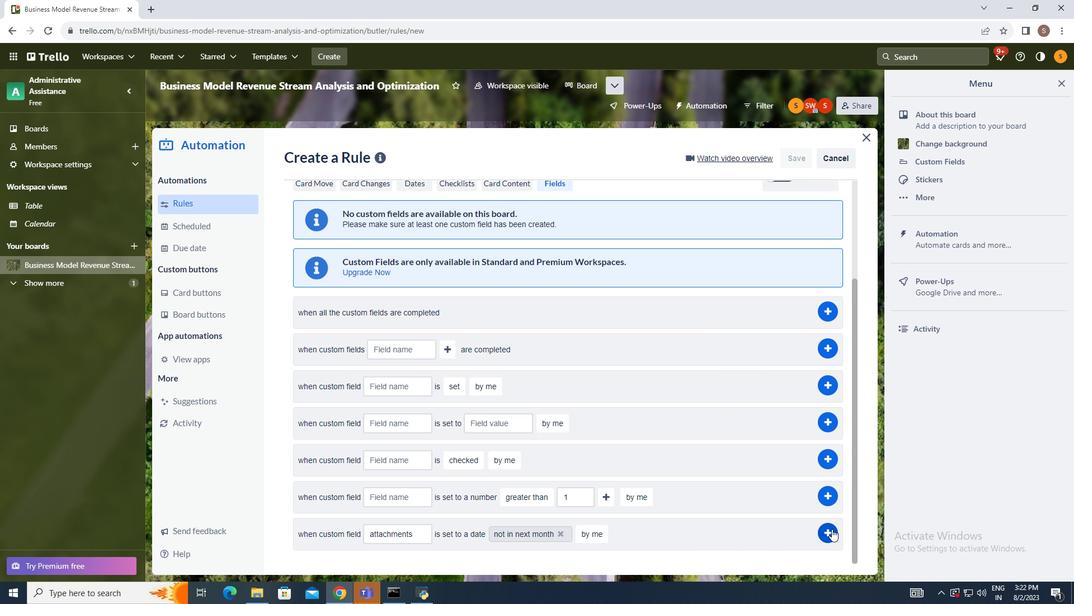 
Action: Mouse pressed left at (832, 529)
Screenshot: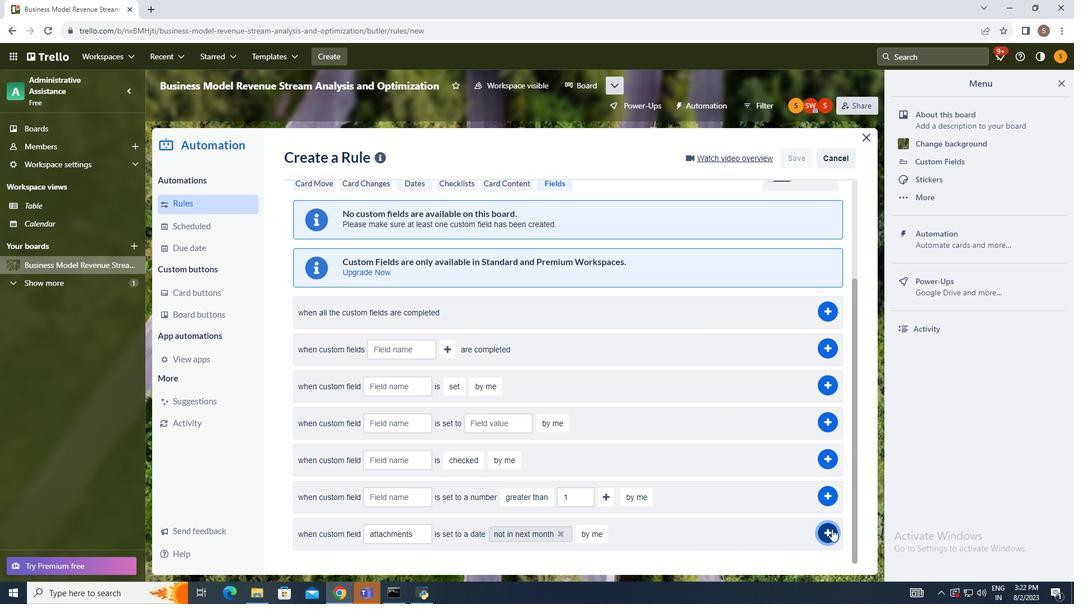 
Action: Mouse moved to (936, 434)
Screenshot: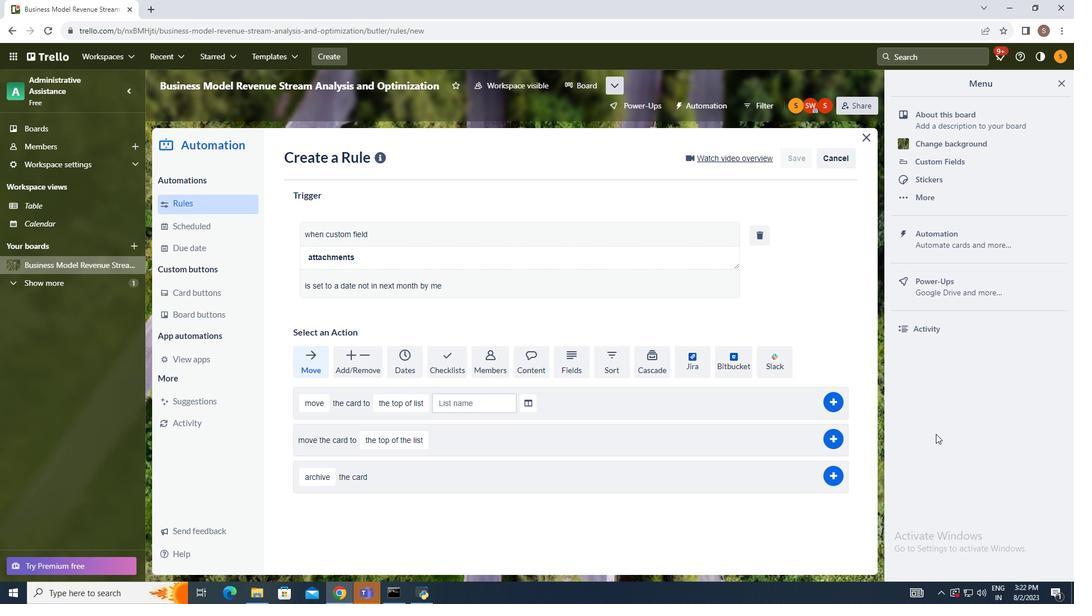 
